 Task: Notify with email - daily digest.
Action: Mouse moved to (280, 93)
Screenshot: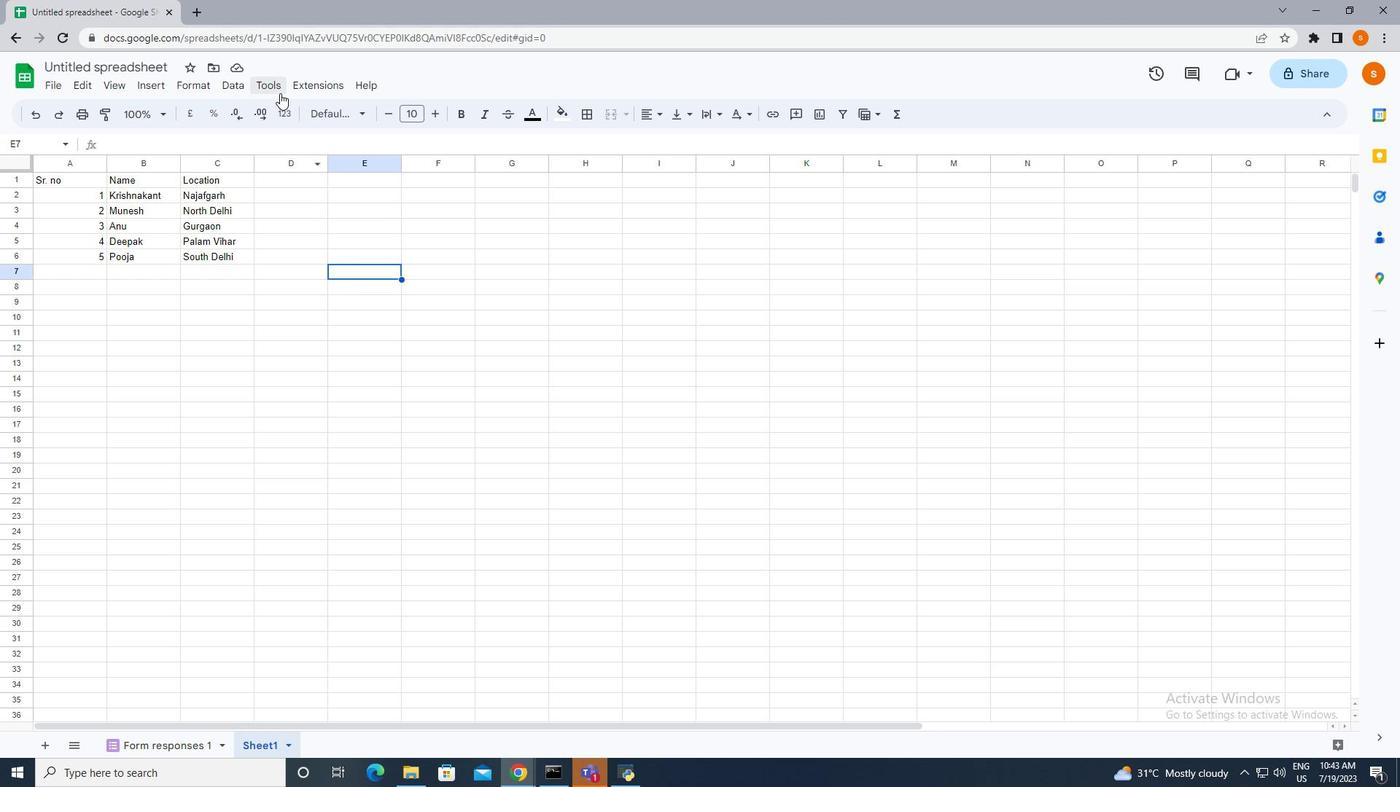 
Action: Mouse pressed left at (280, 93)
Screenshot: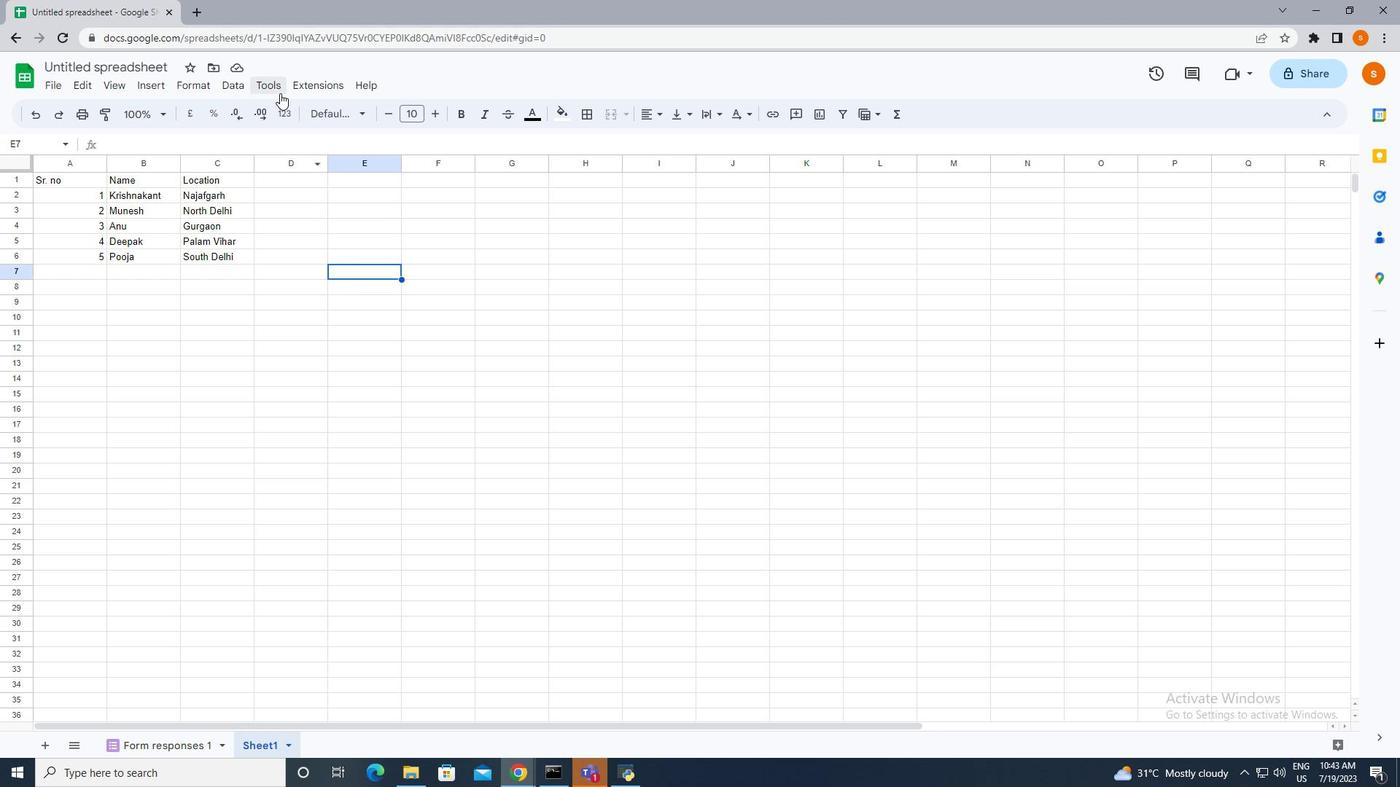 
Action: Mouse moved to (310, 223)
Screenshot: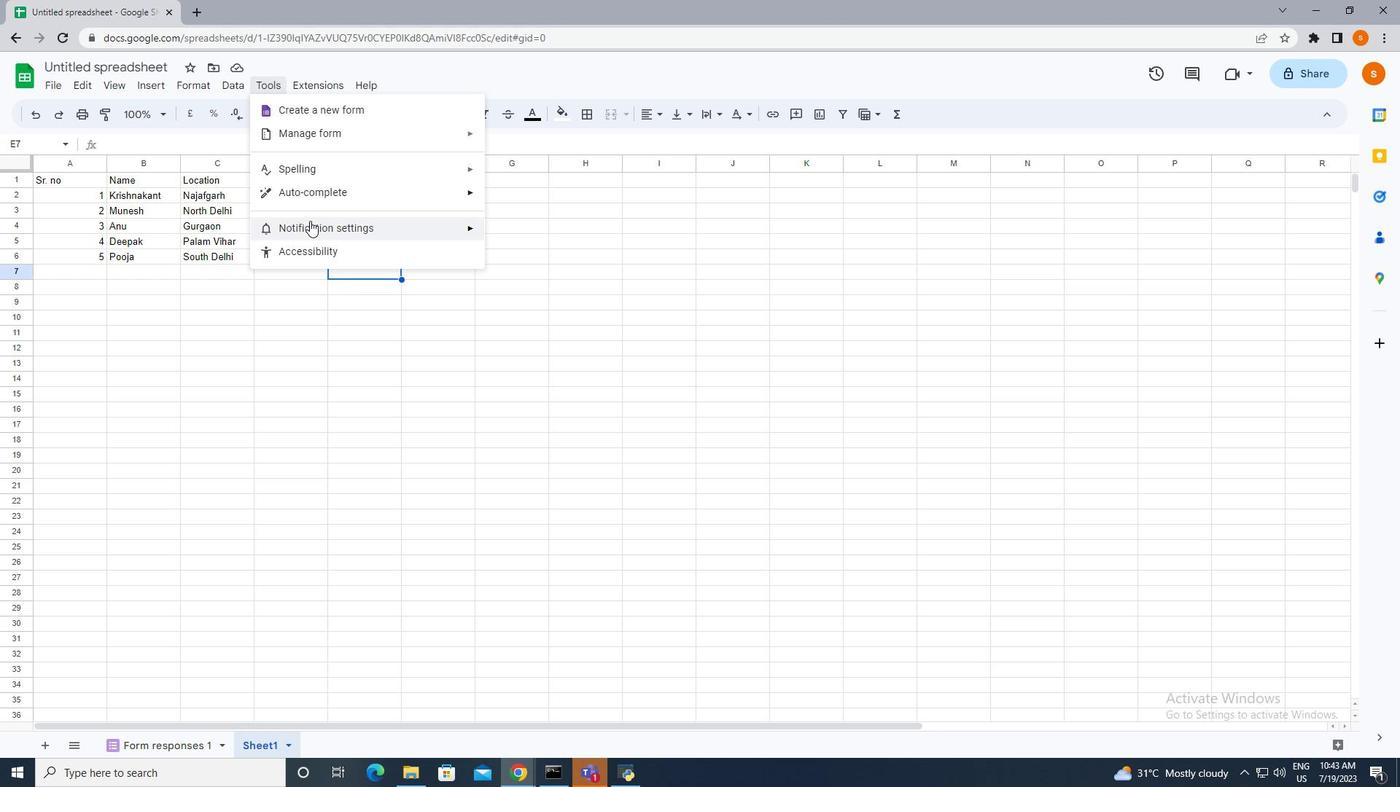 
Action: Mouse pressed left at (310, 223)
Screenshot: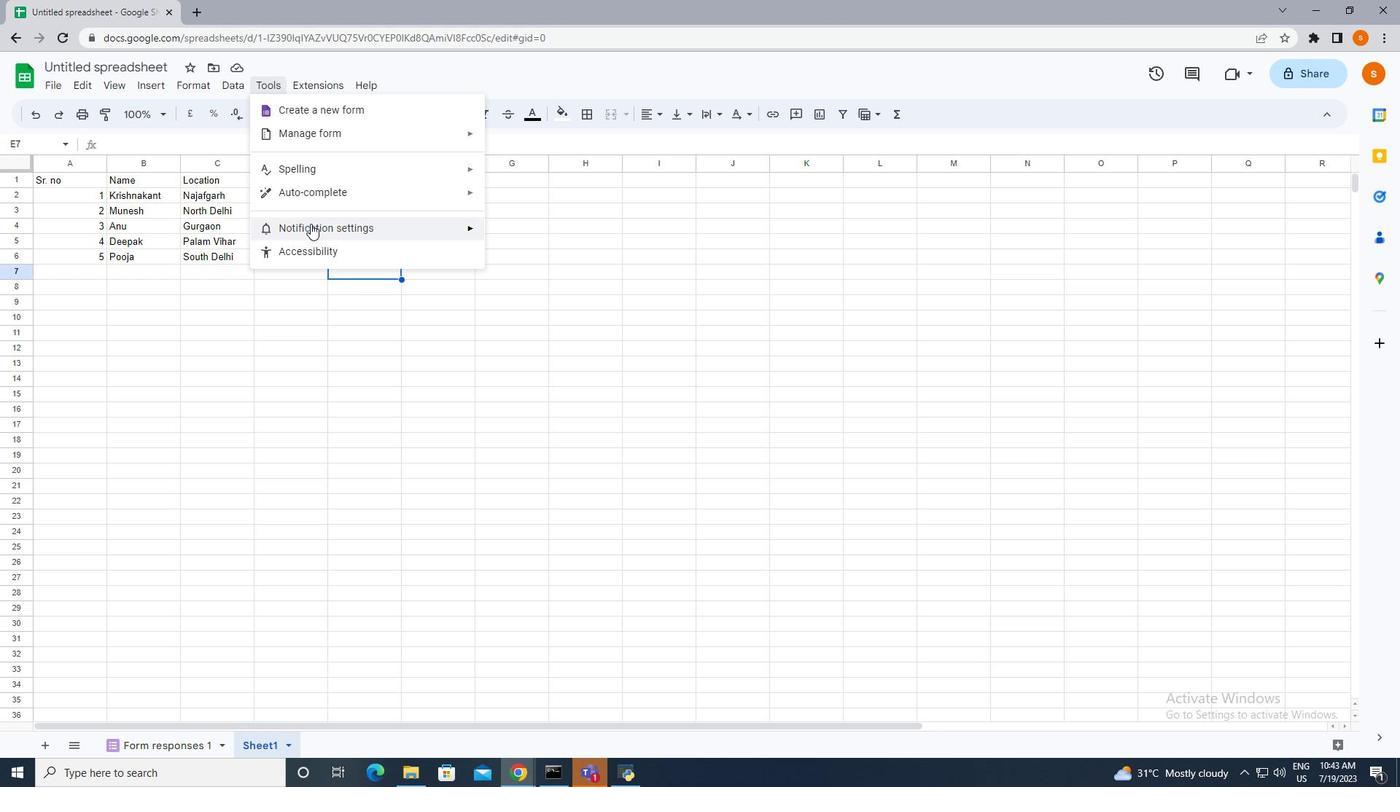 
Action: Mouse moved to (506, 227)
Screenshot: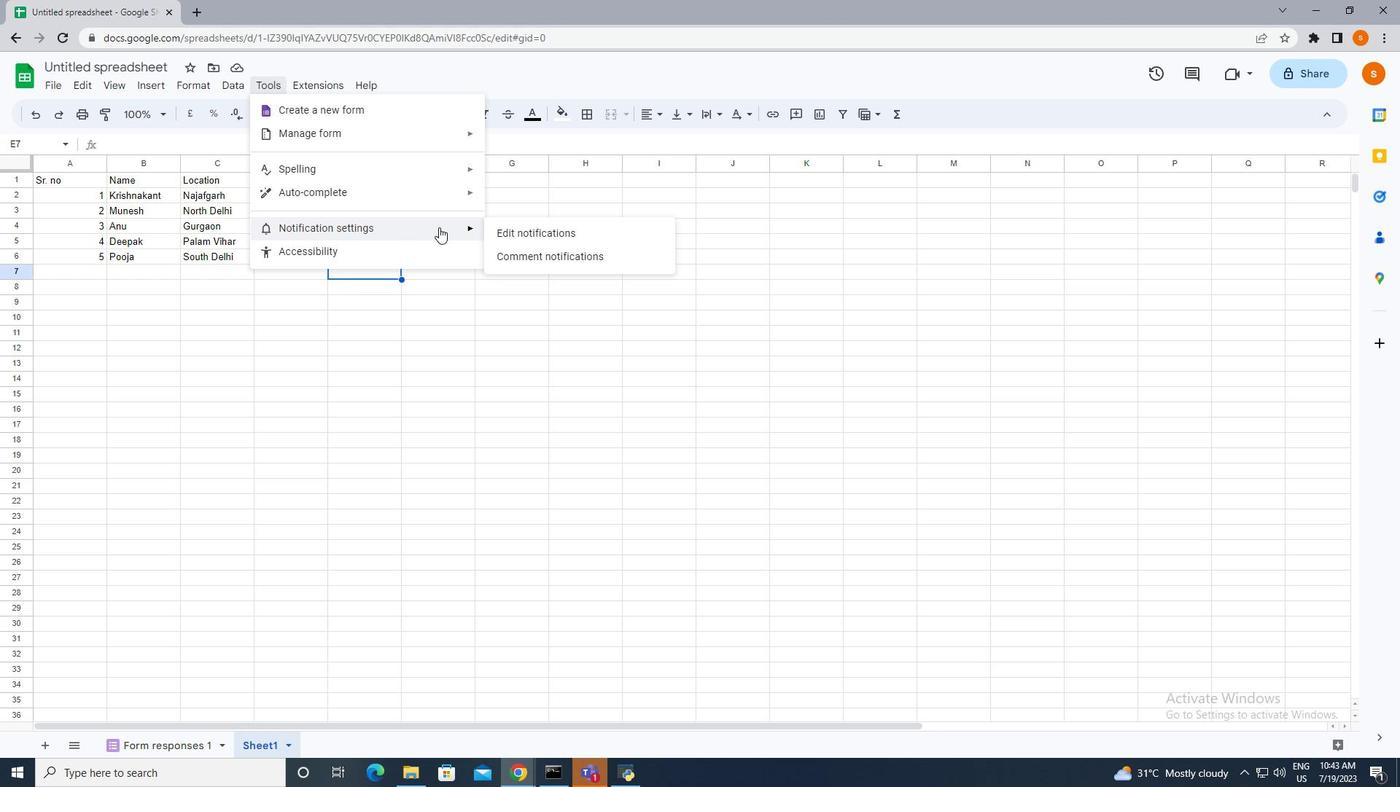 
Action: Mouse pressed left at (506, 227)
Screenshot: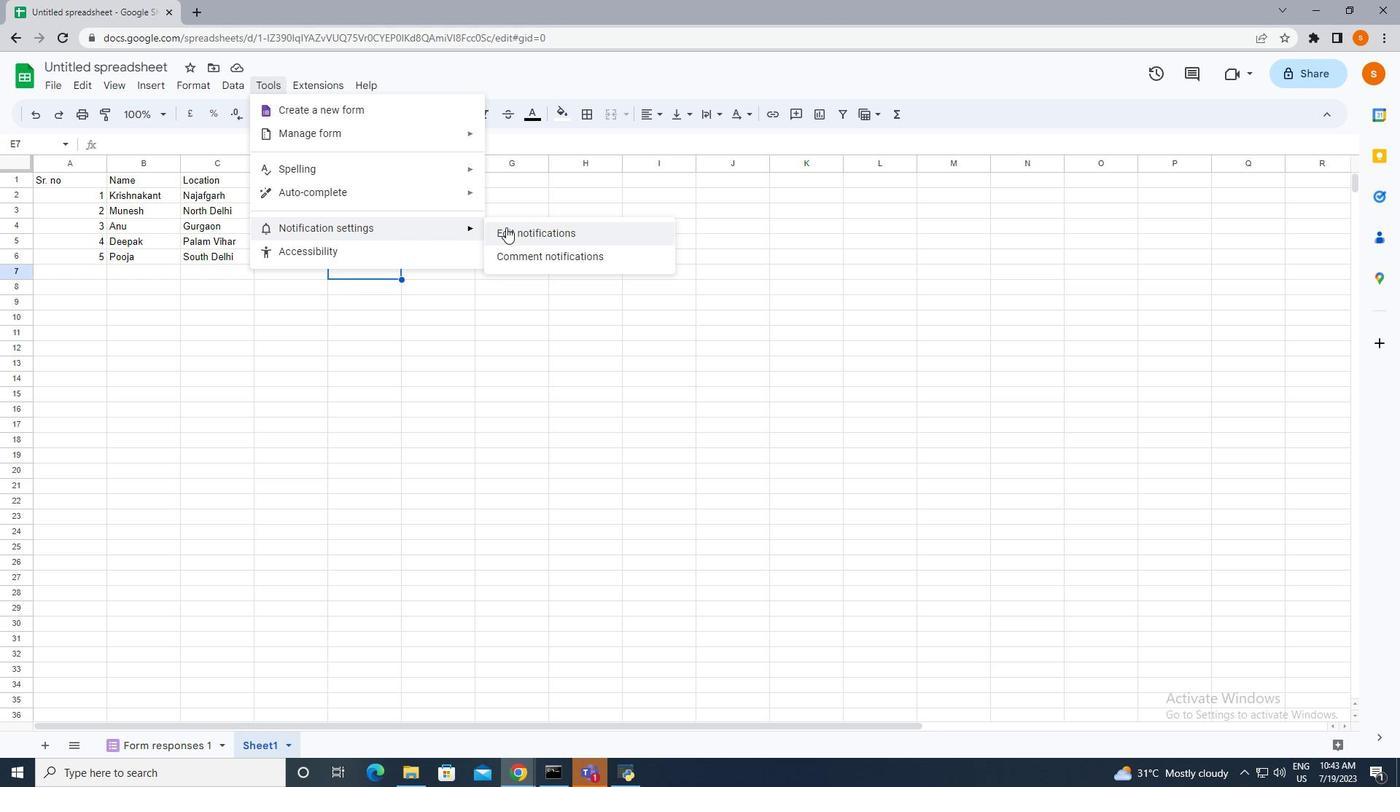 
Action: Mouse moved to (547, 420)
Screenshot: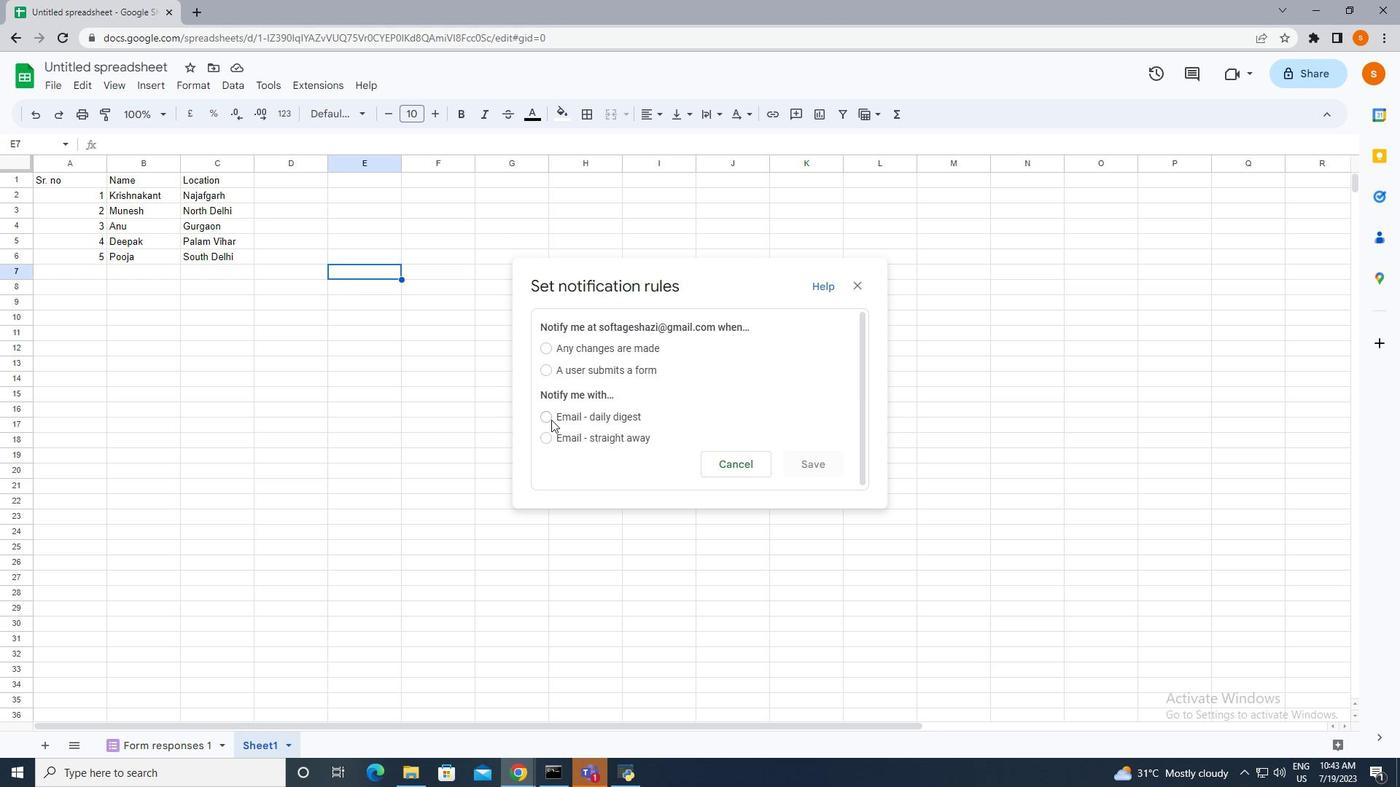 
Action: Mouse pressed left at (547, 420)
Screenshot: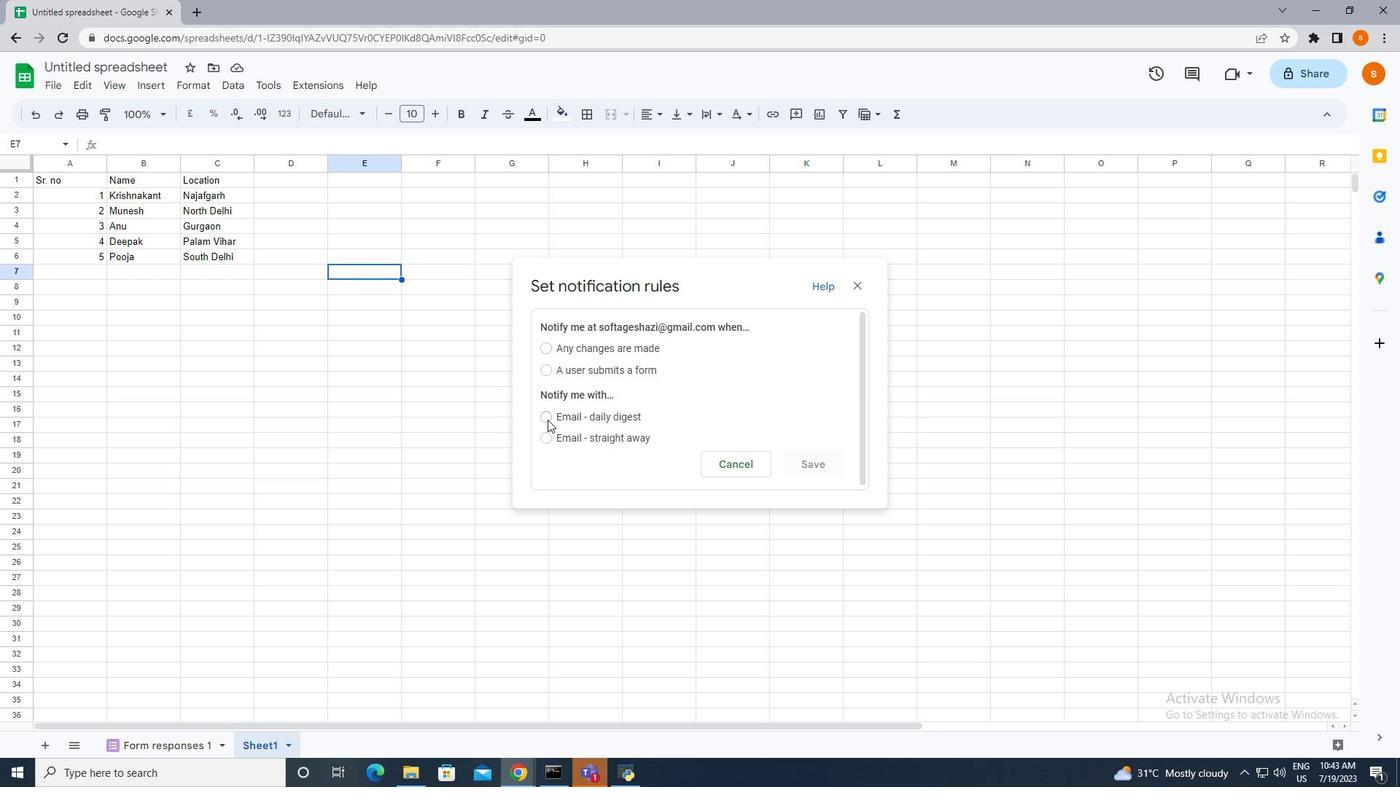 
Action: Mouse moved to (595, 425)
Screenshot: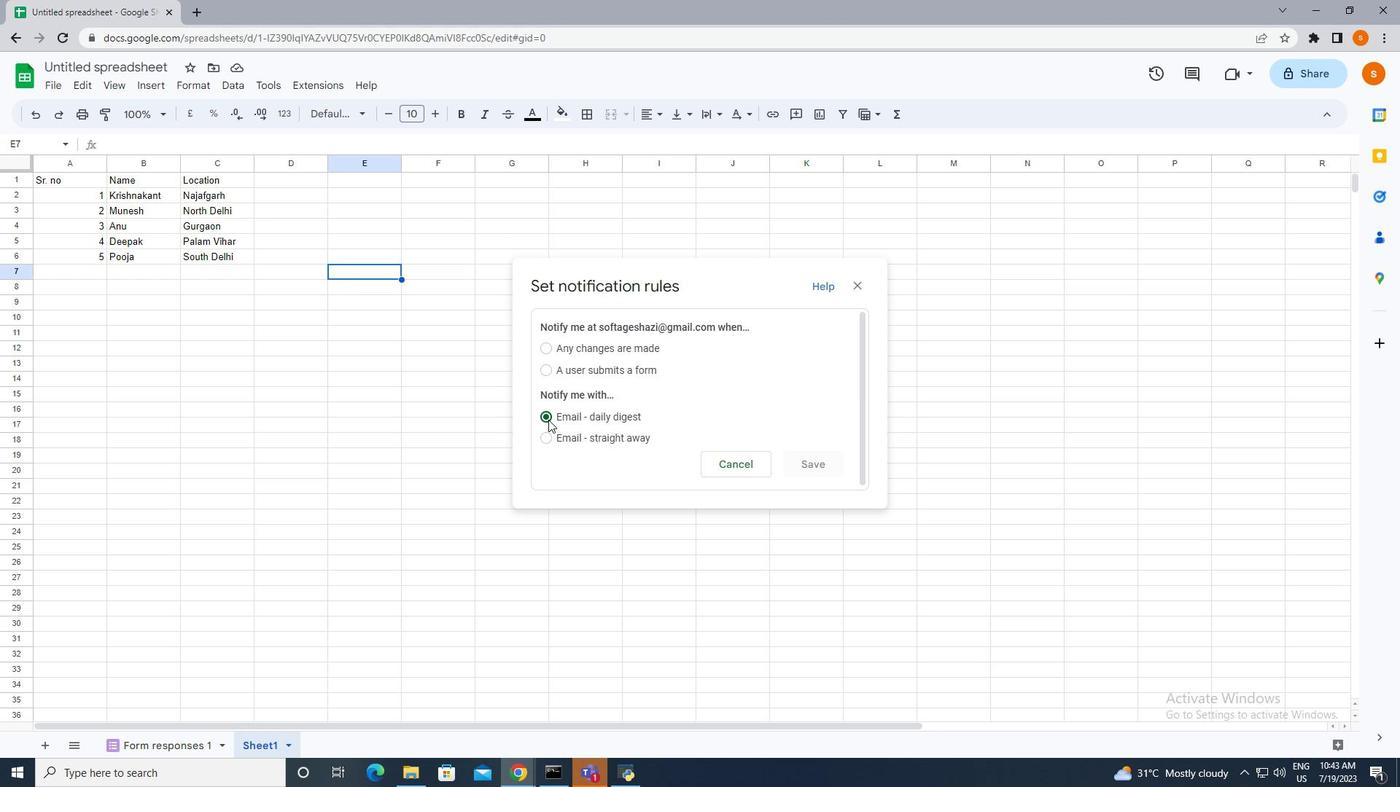 
